 Task: Create in the project Whiteboard in Backlog an issue 'Develop a new tool for automated testing of machine learning models for predictive maintenance', assign it to team member softage.1@softage.net and change the status to IN PROGRESS.
Action: Mouse moved to (450, 295)
Screenshot: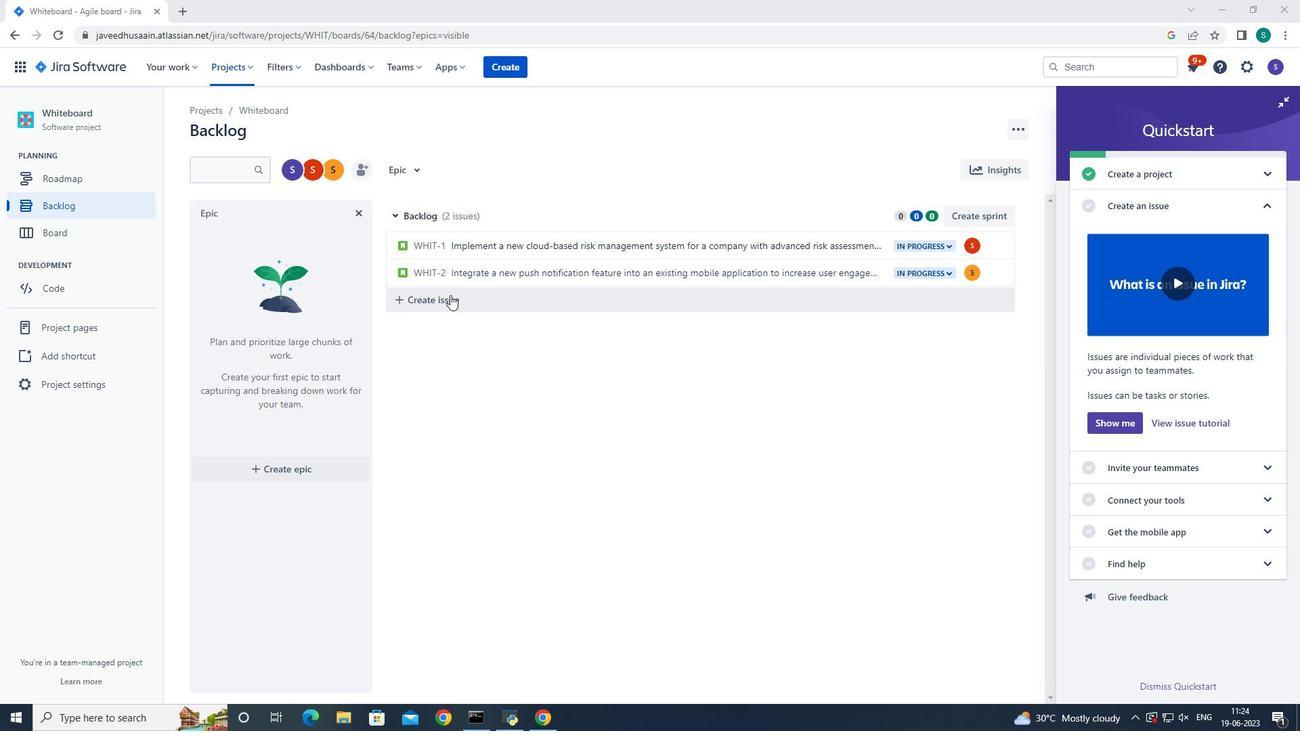 
Action: Mouse pressed left at (450, 295)
Screenshot: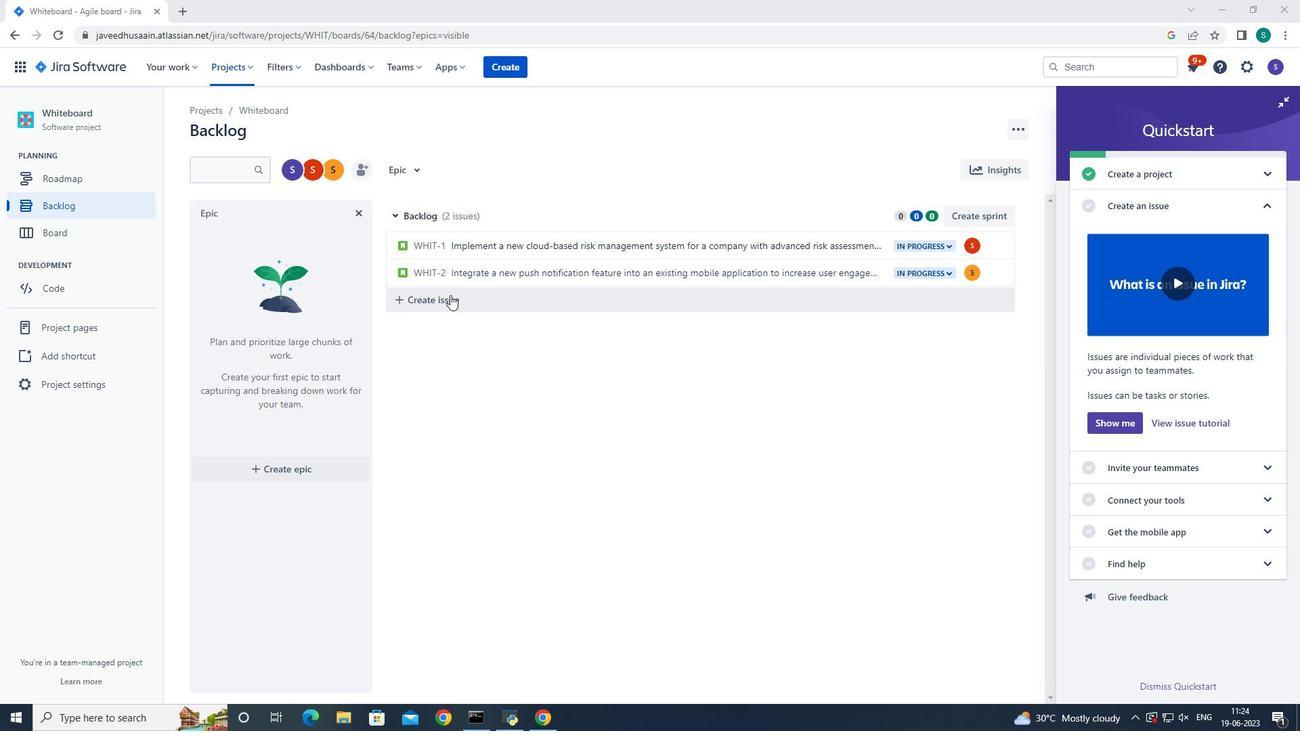 
Action: Mouse moved to (452, 298)
Screenshot: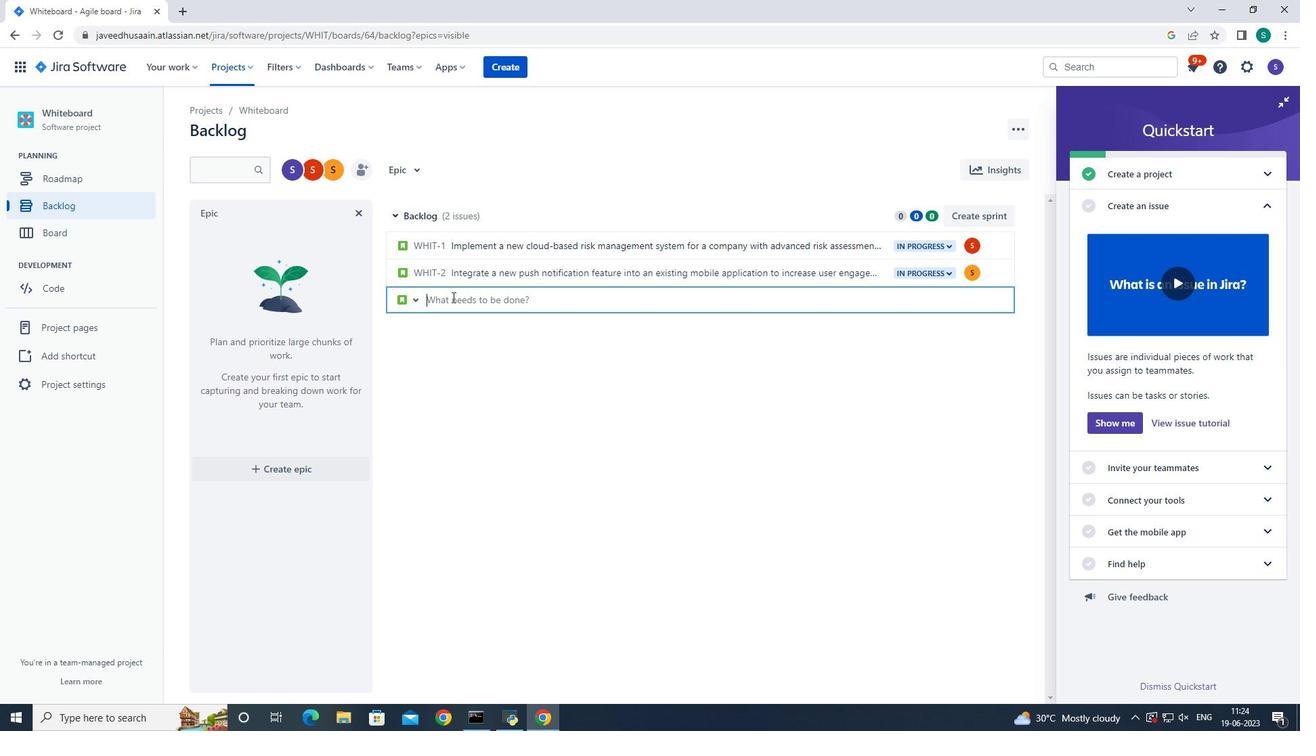 
Action: Mouse pressed left at (452, 298)
Screenshot: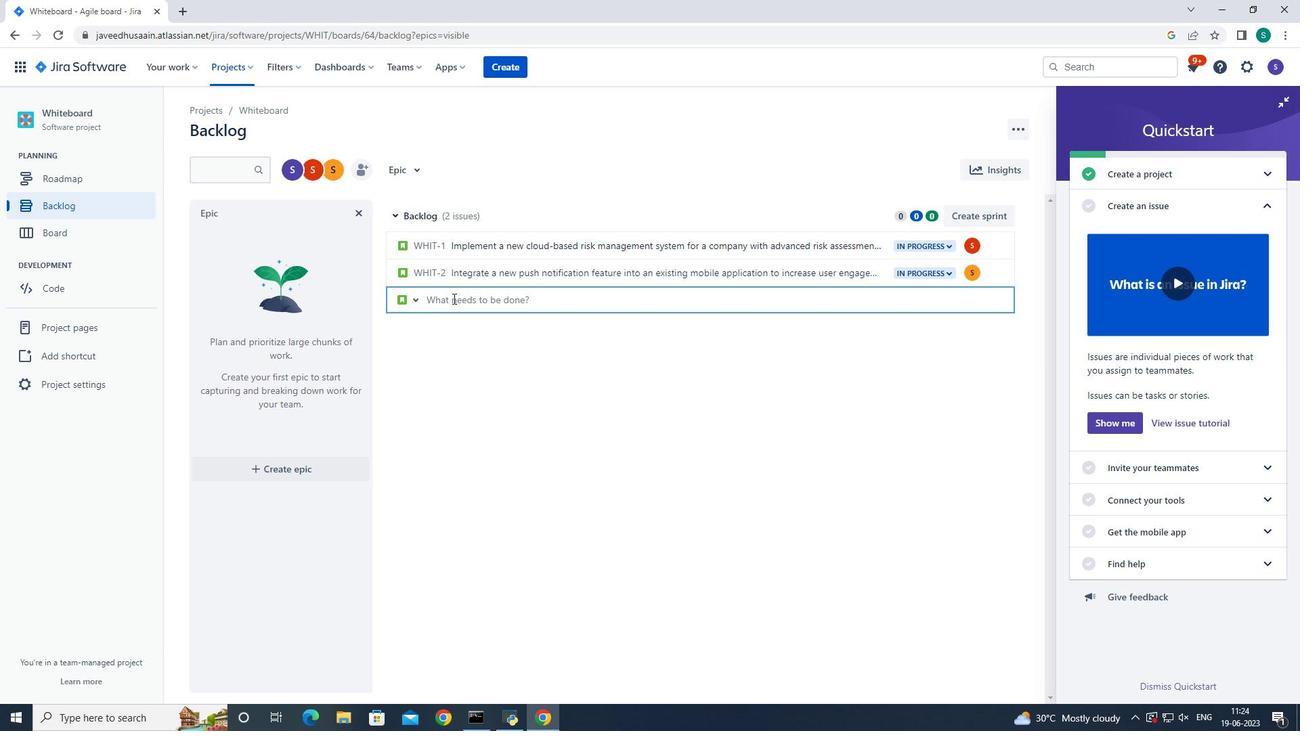 
Action: Key pressed <Key.shift>Develpo
Screenshot: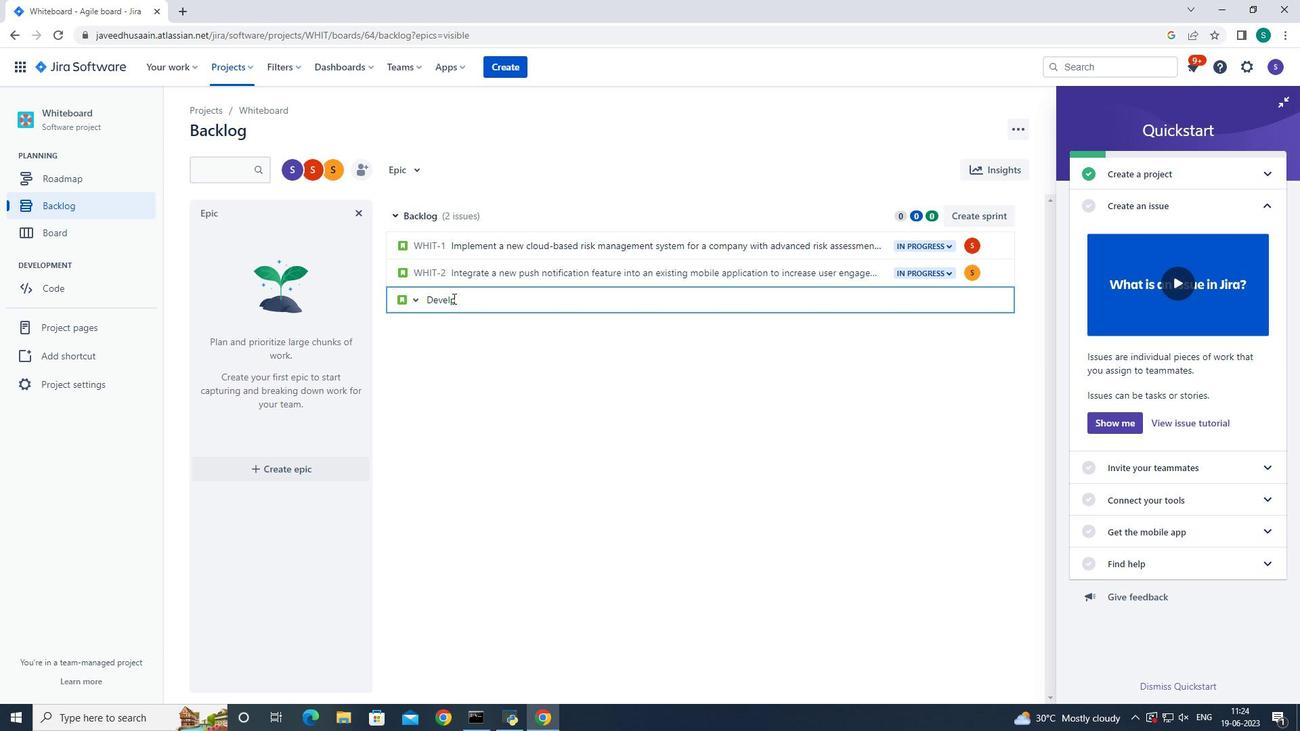 
Action: Mouse moved to (952, 467)
Screenshot: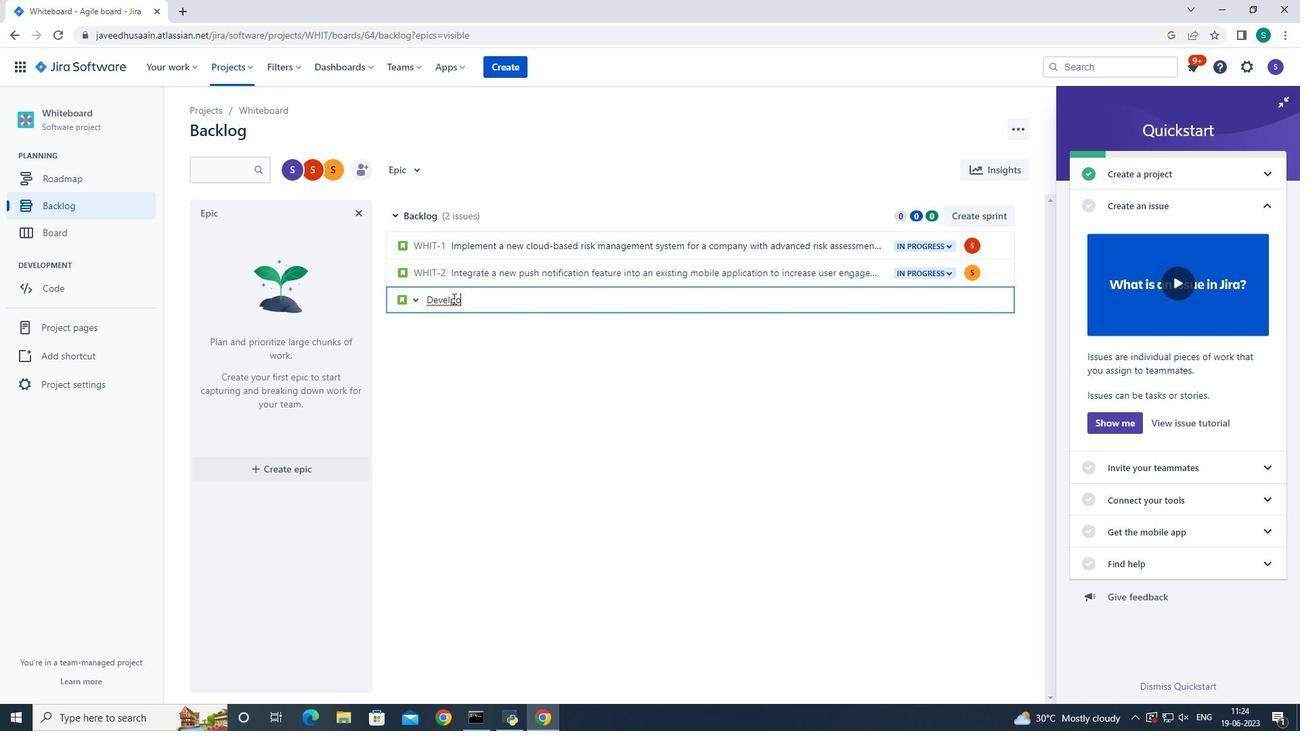 
Action: Key pressed <Key.backspace><Key.backspace>op<Key.space>a<Key.space>new<Key.space>tool<Key.space>for<Key.space>automated<Key.space>testing<Key.space>of<Key.space>machine<Key.space>learning<Key.space>models<Key.space>for<Key.space>predictive<Key.space>maintenance<Key.enter>
Screenshot: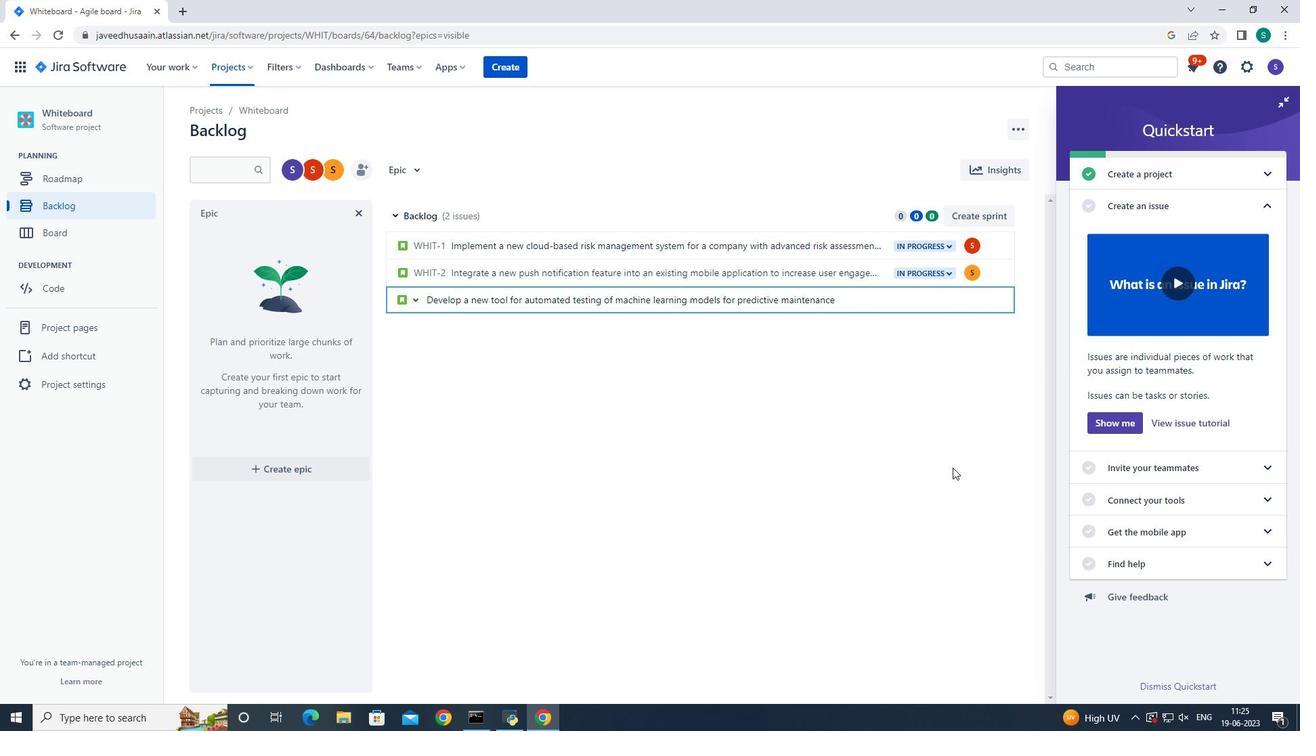 
Action: Mouse moved to (970, 297)
Screenshot: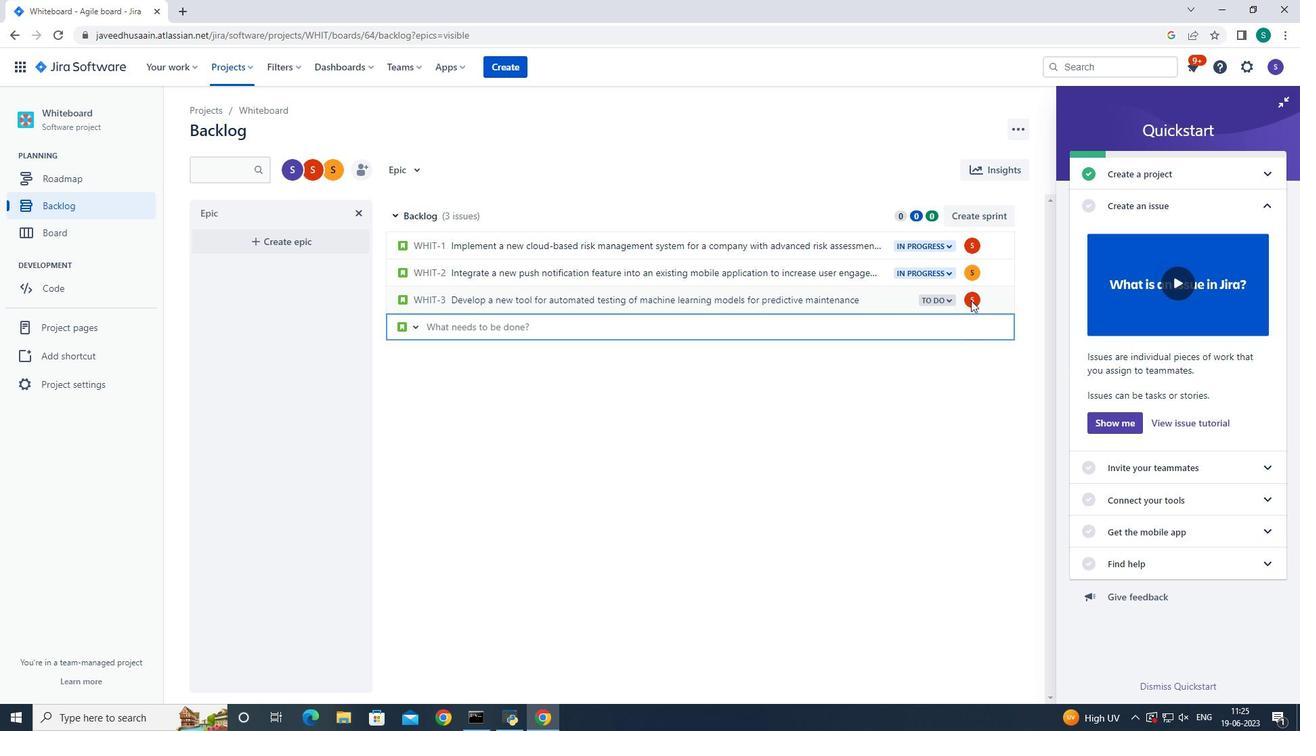 
Action: Mouse pressed left at (970, 297)
Screenshot: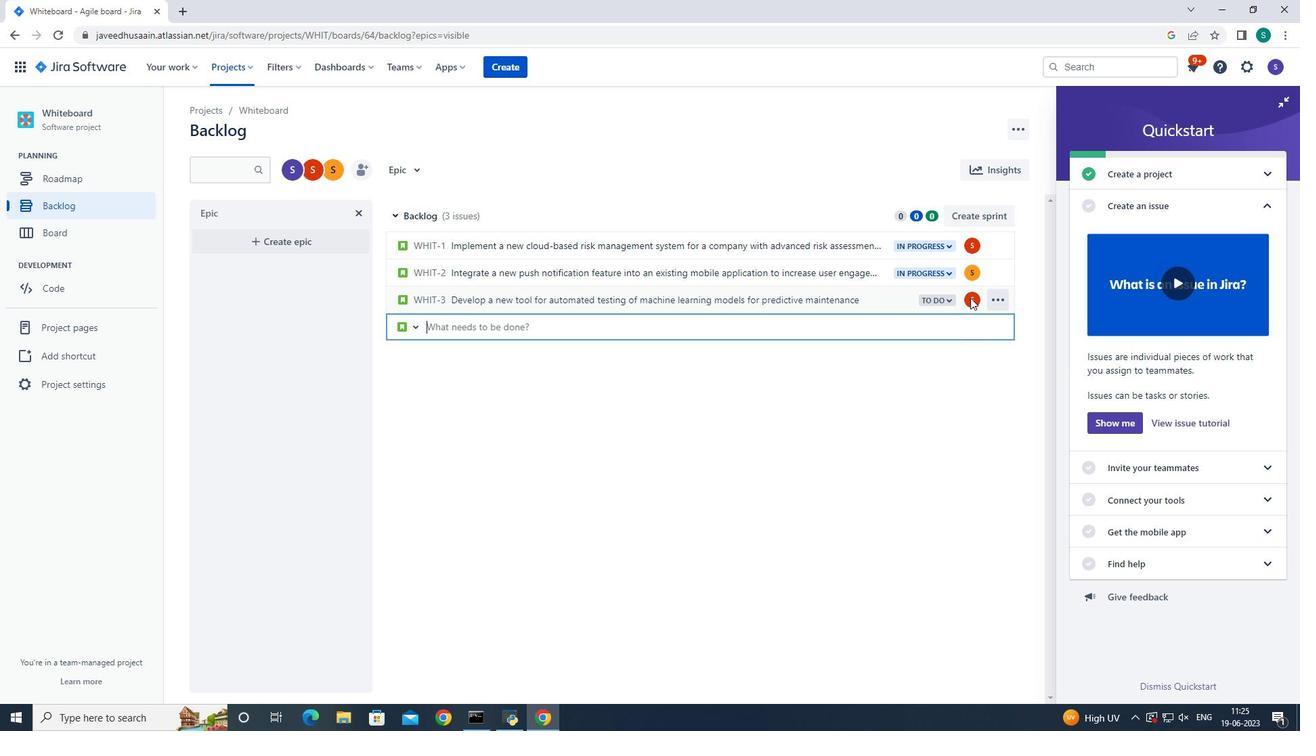 
Action: Mouse pressed left at (970, 297)
Screenshot: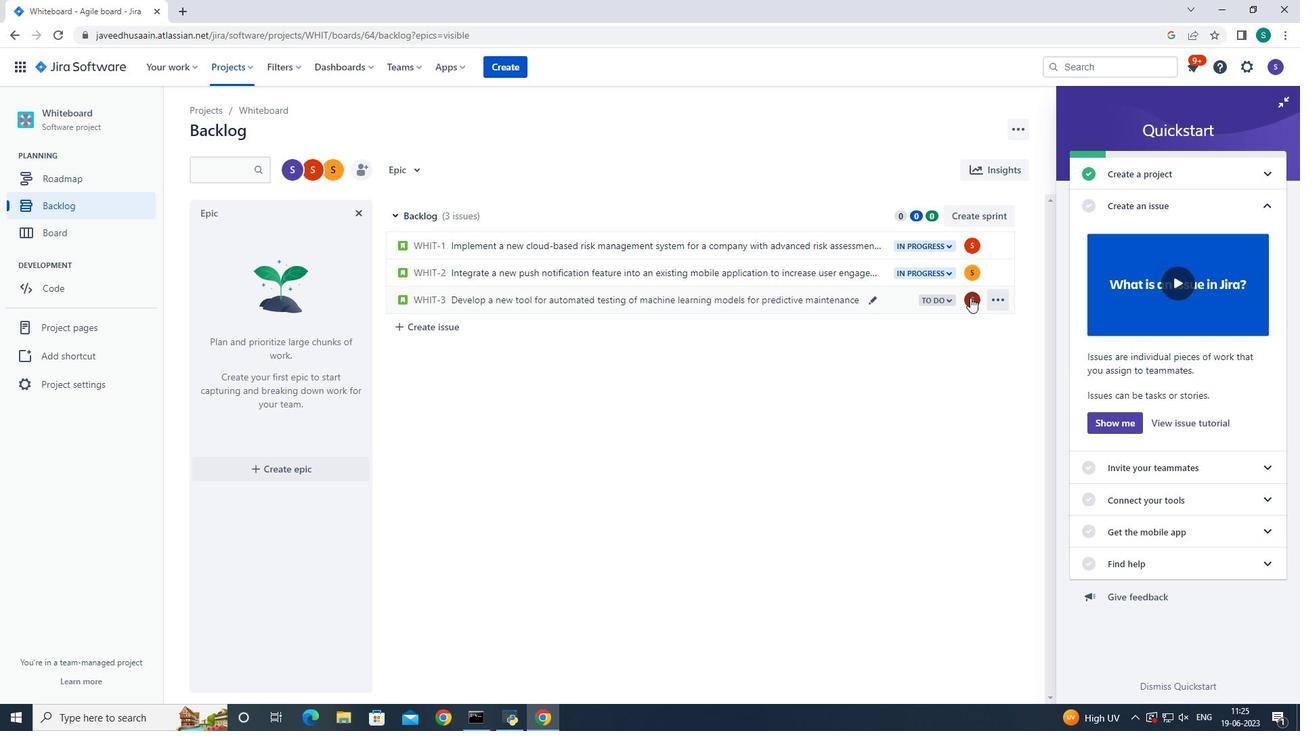 
Action: Key pressed <Key.backspace>softage.1<Key.shift>@softage.net
Screenshot: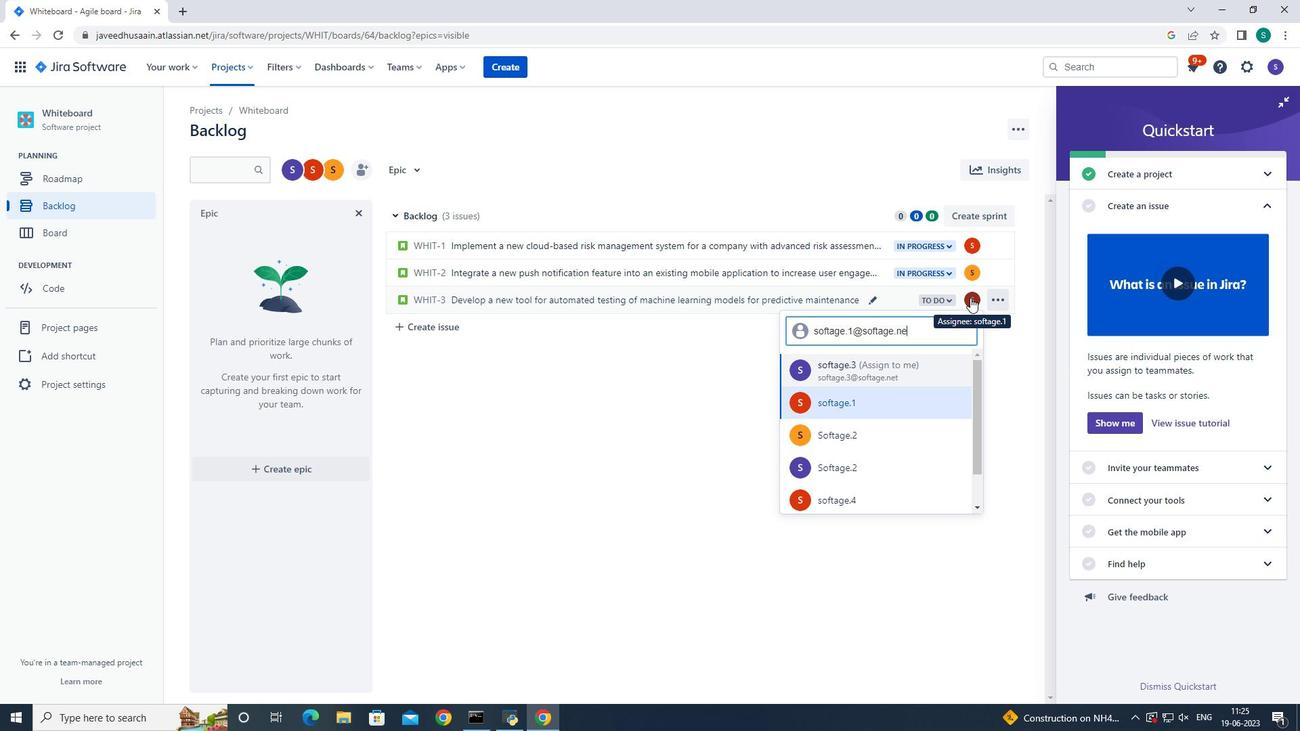 
Action: Mouse moved to (873, 366)
Screenshot: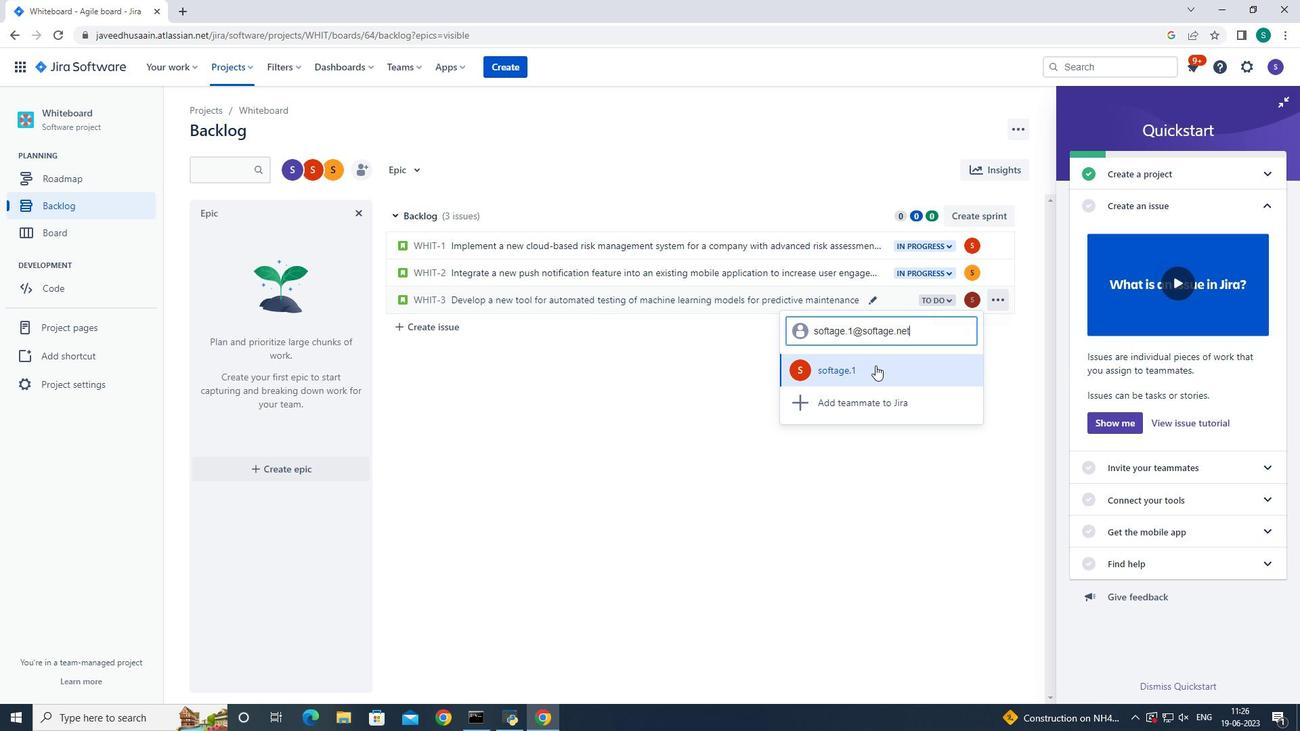 
Action: Mouse pressed left at (873, 366)
Screenshot: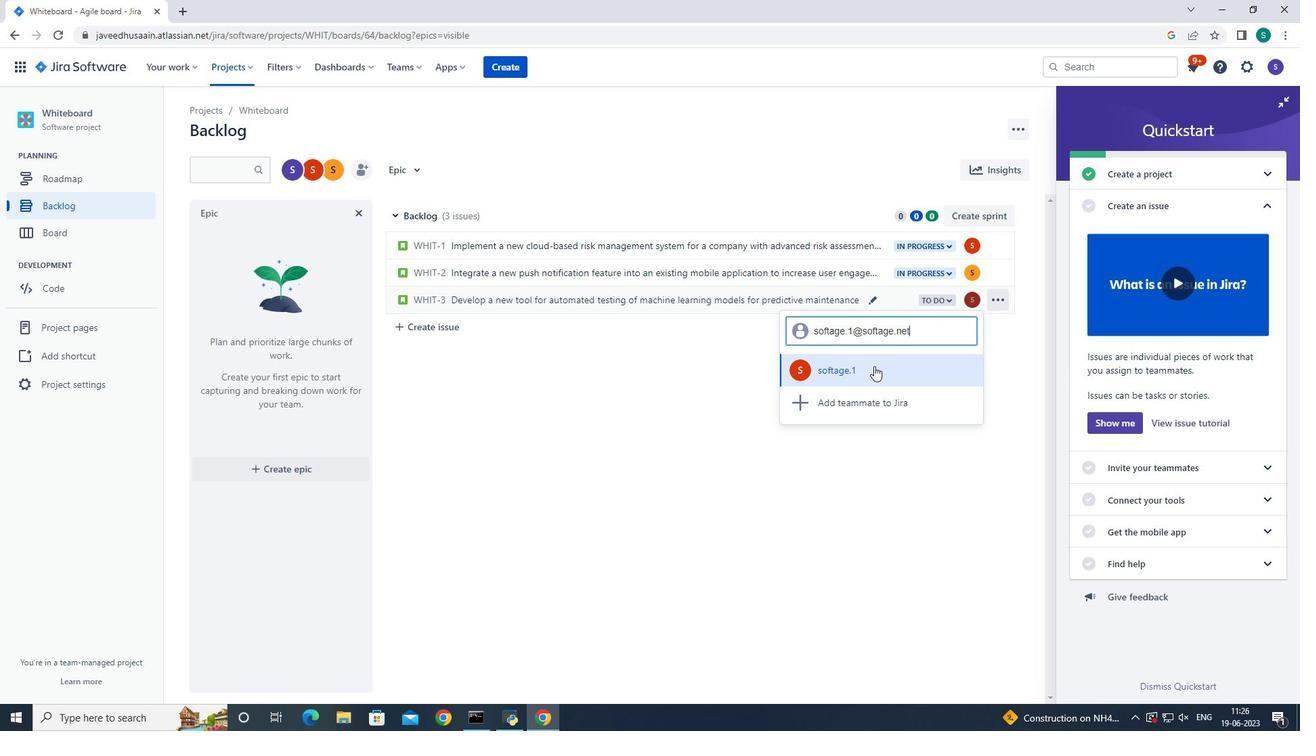 
Action: Mouse moved to (949, 298)
Screenshot: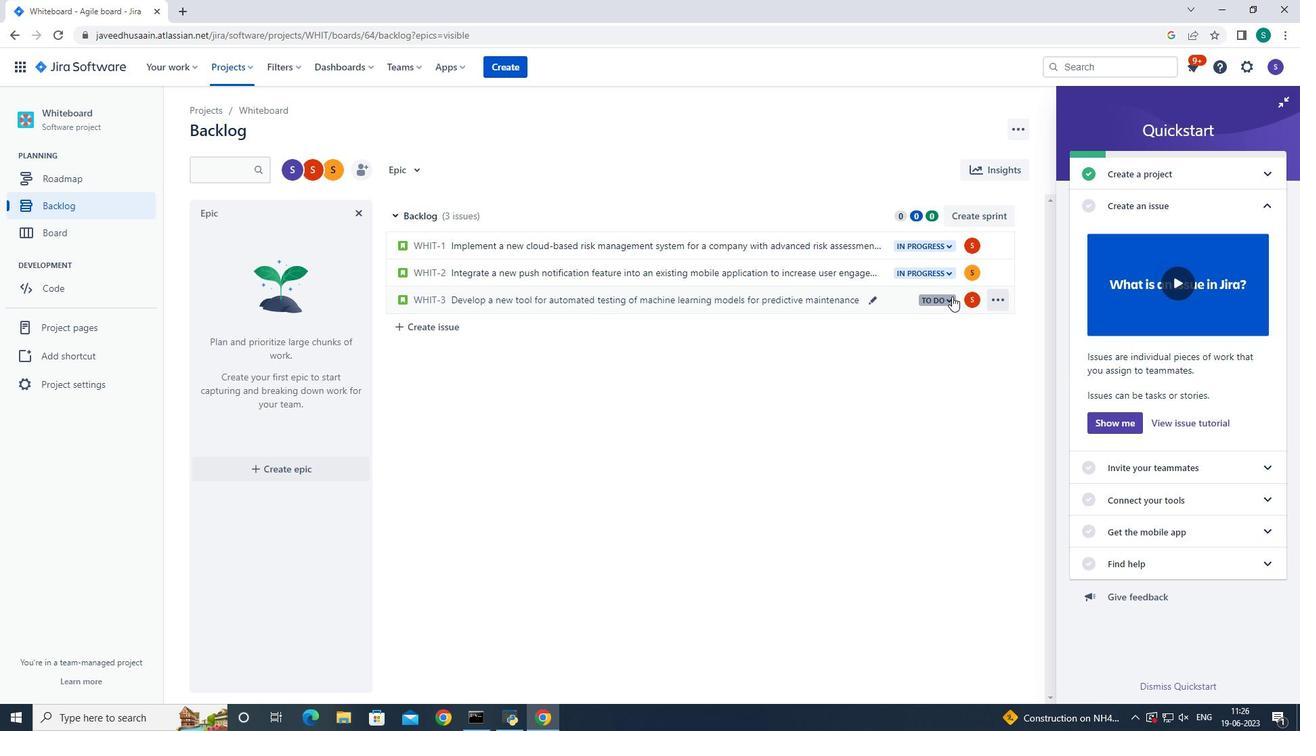 
Action: Mouse pressed left at (949, 298)
Screenshot: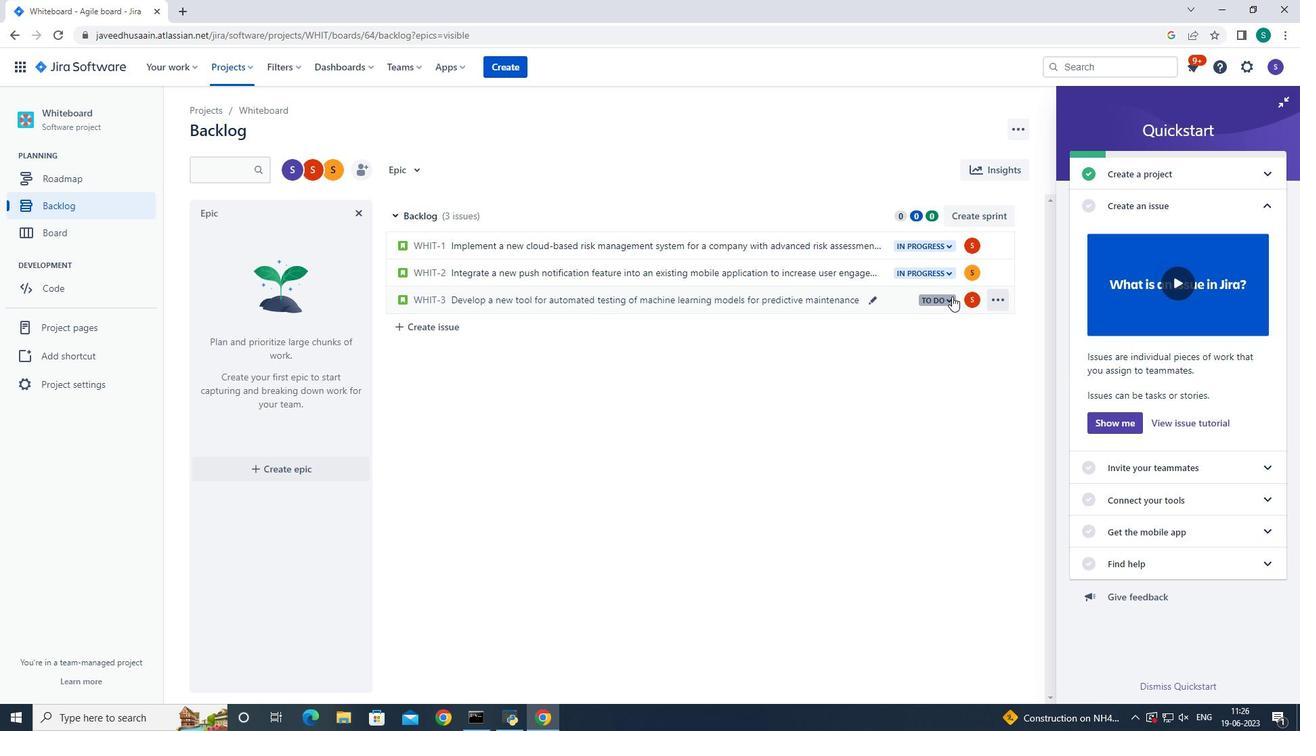 
Action: Mouse moved to (943, 322)
Screenshot: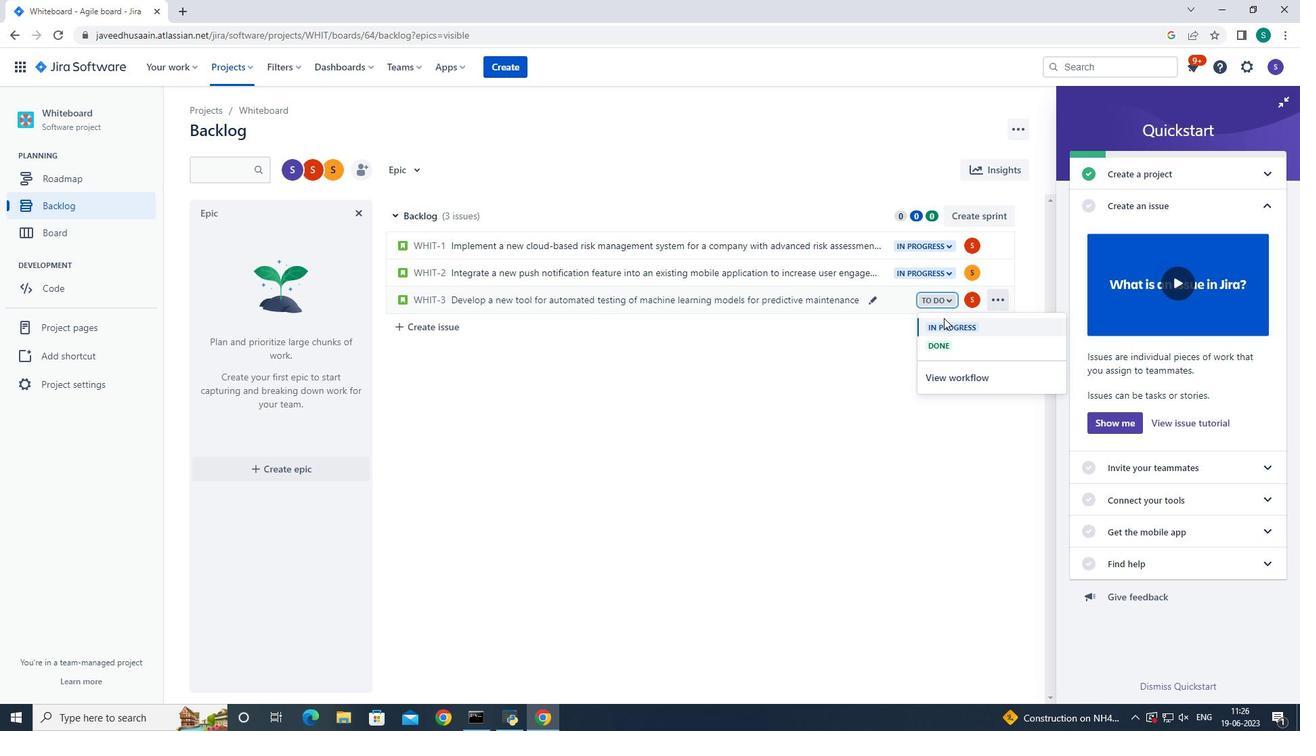 
Action: Mouse pressed left at (943, 322)
Screenshot: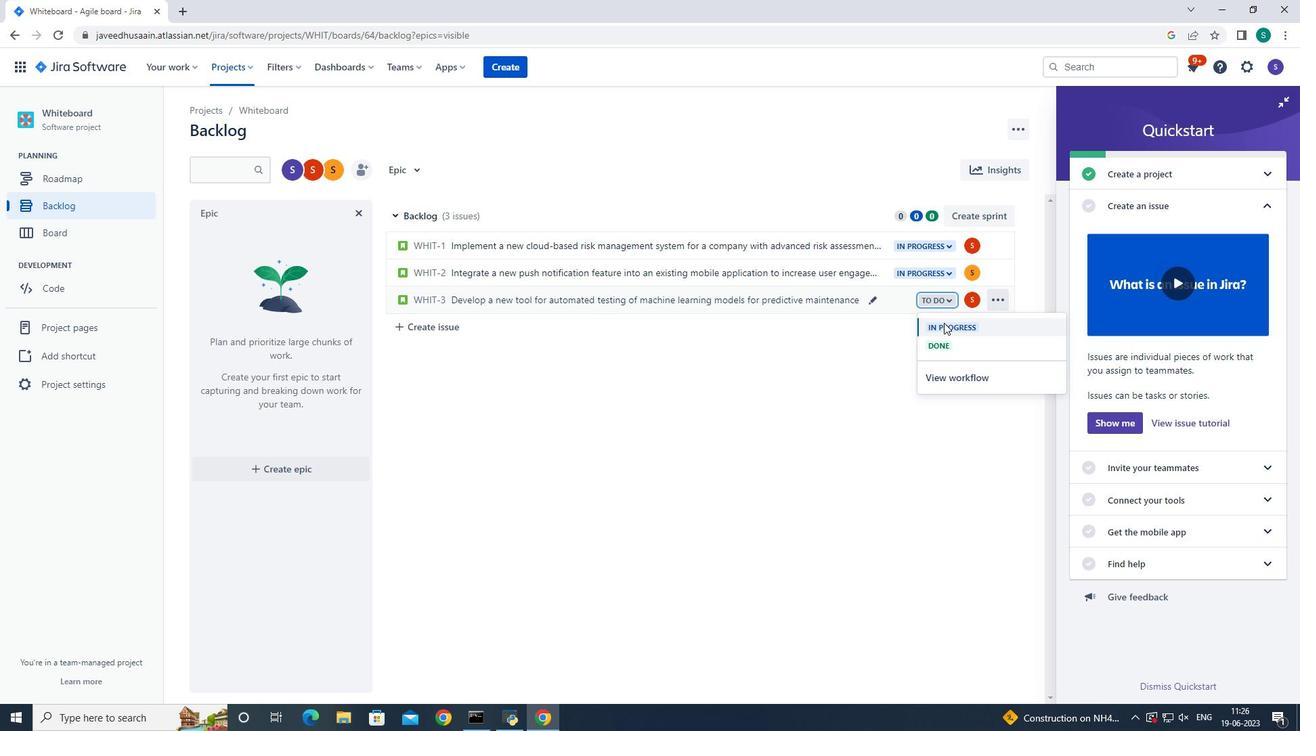 
Action: Mouse moved to (944, 322)
Screenshot: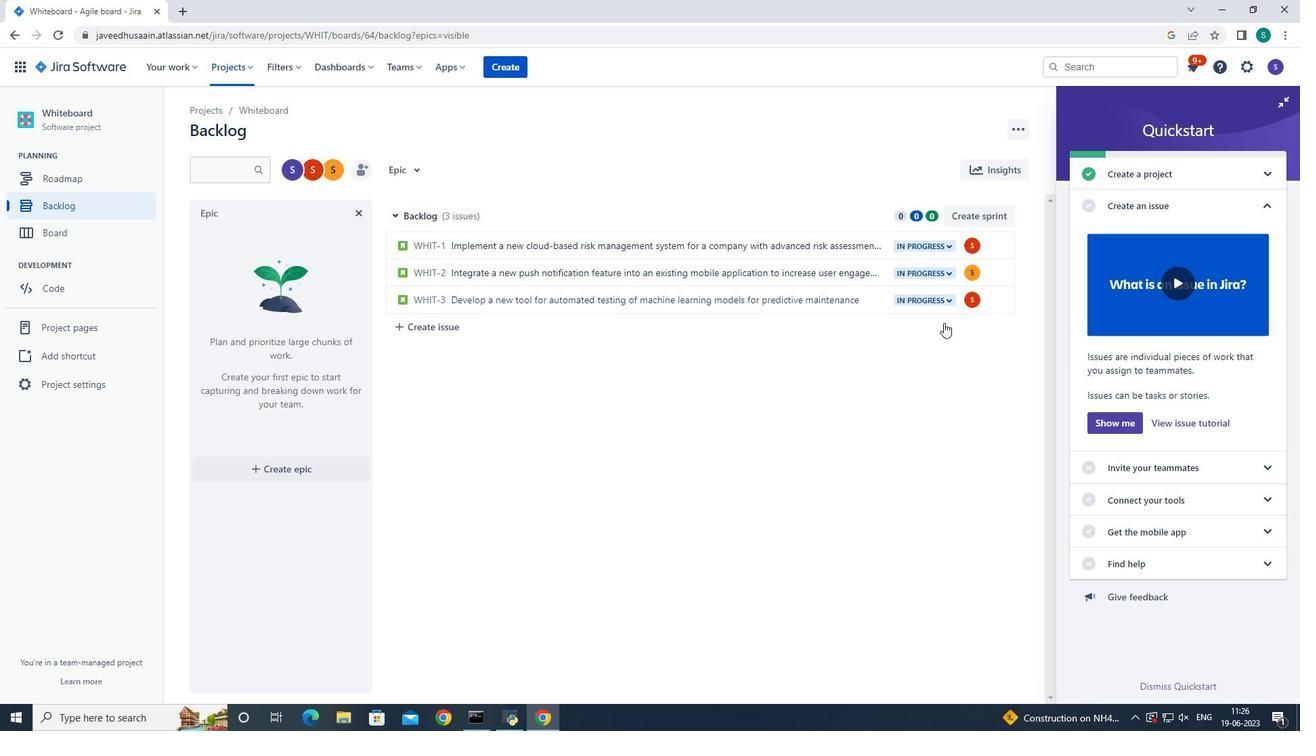 
